Task: Add an event with the title Sales Team Training: Advanced Selling Techniques and Closing Strategies, date '2024/04/17', time 7:30 AM to 9:30 AMand add a description:  Participants will understand the importance of trust in fostering effective collaboration. They will learn strategies to build trust, create a psychologically safe environment, and encourage risk-taking and innovation.Select event color  Grape . Add location for the event as: 456 Palau de la Música Catalana, Barcelona, Spain, logged in from the account softage.5@softage.netand send the event invitation to softage.2@softage.net and softage.3@softage.net. Set a reminder for the event Daily
Action: Mouse moved to (65, 119)
Screenshot: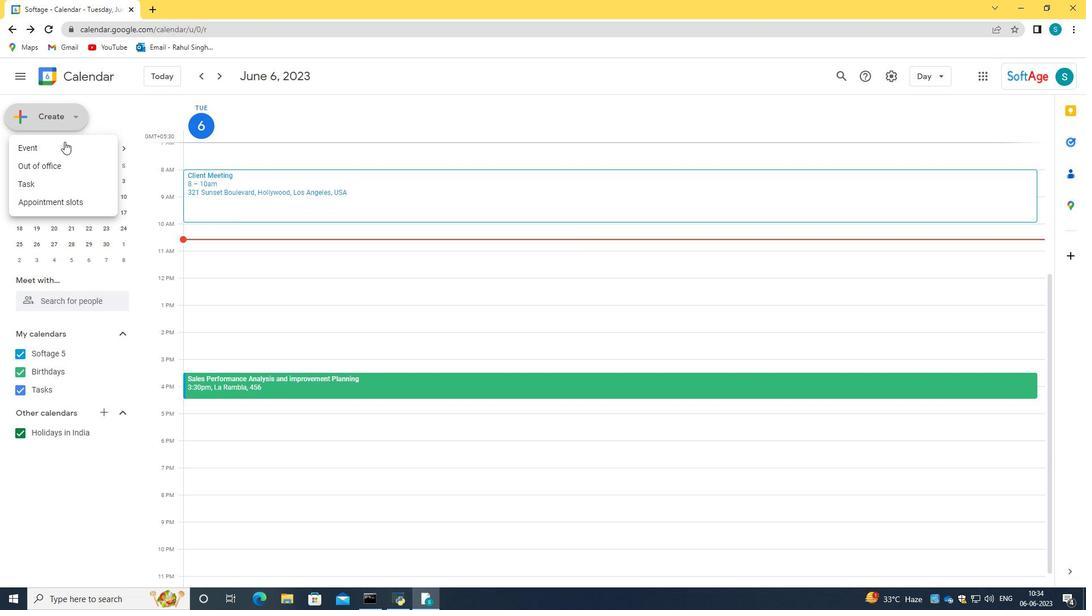 
Action: Mouse pressed left at (65, 119)
Screenshot: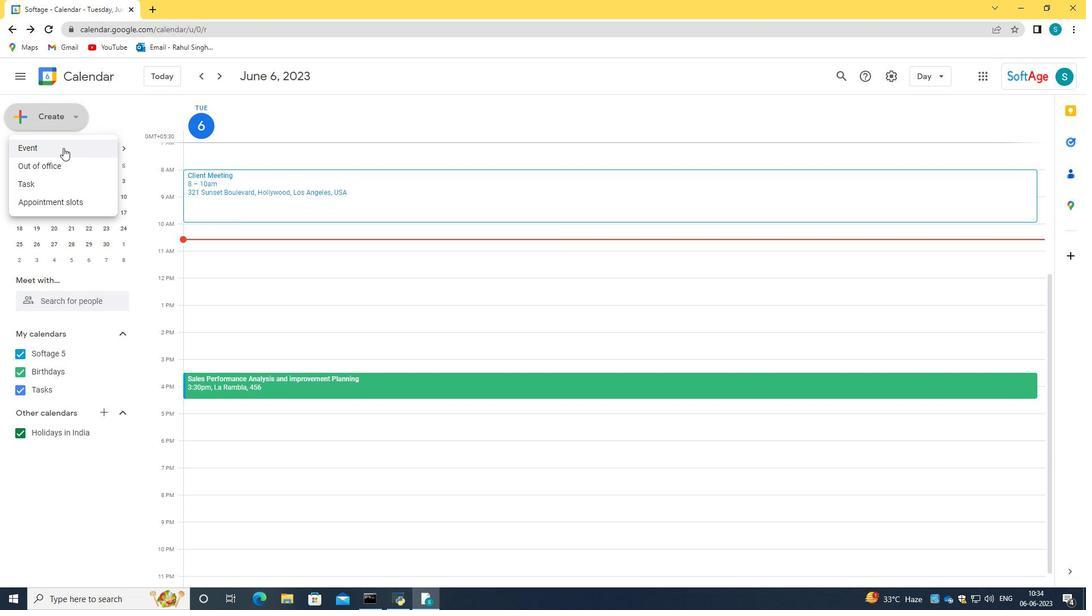 
Action: Mouse moved to (339, 98)
Screenshot: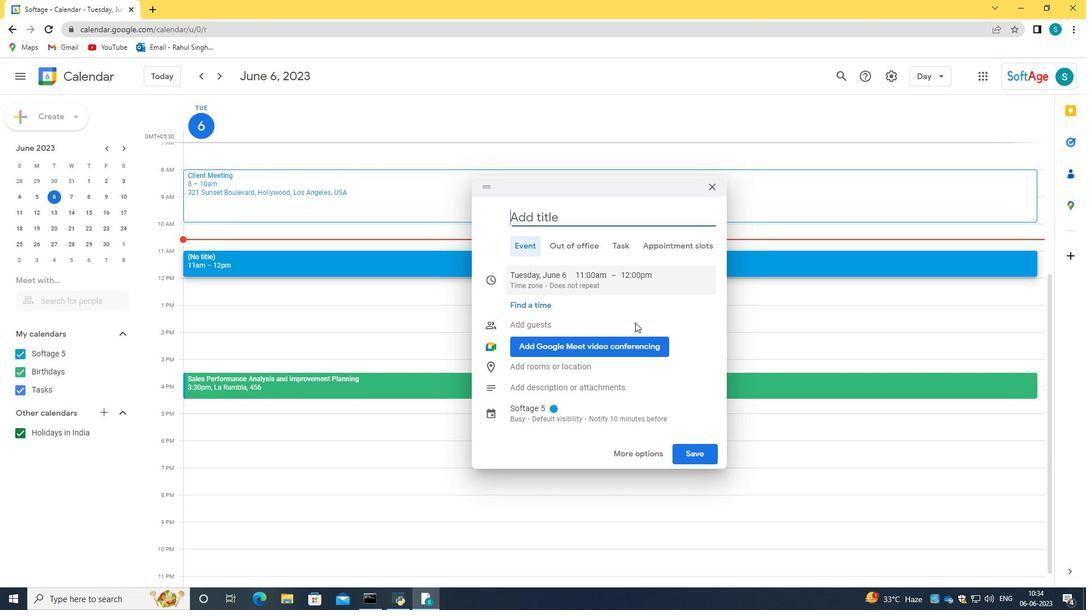
Action: Mouse pressed left at (339, 98)
Screenshot: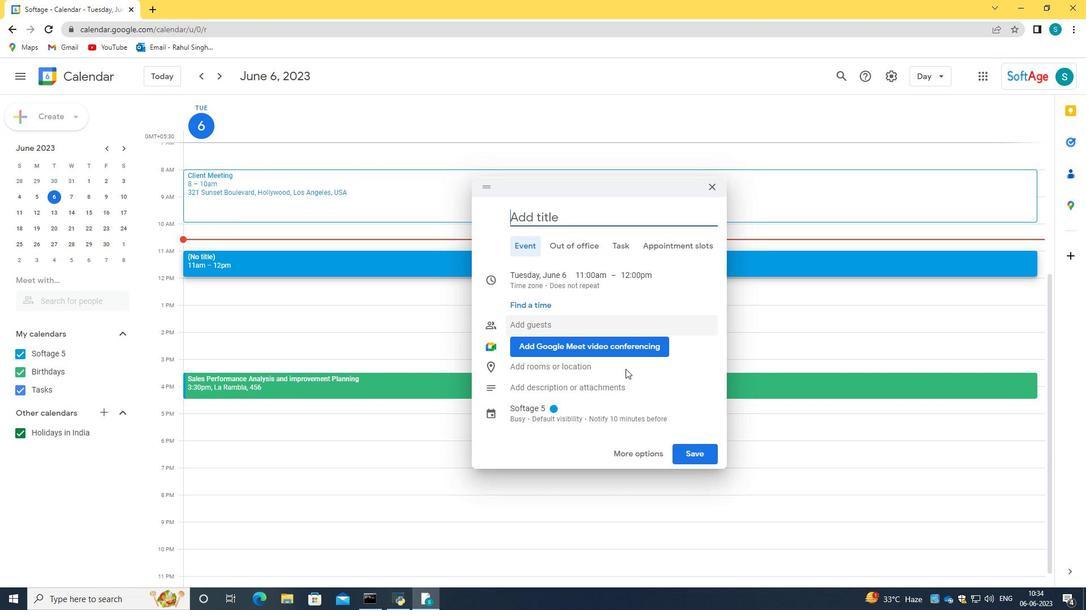 
Action: Mouse moved to (716, 174)
Screenshot: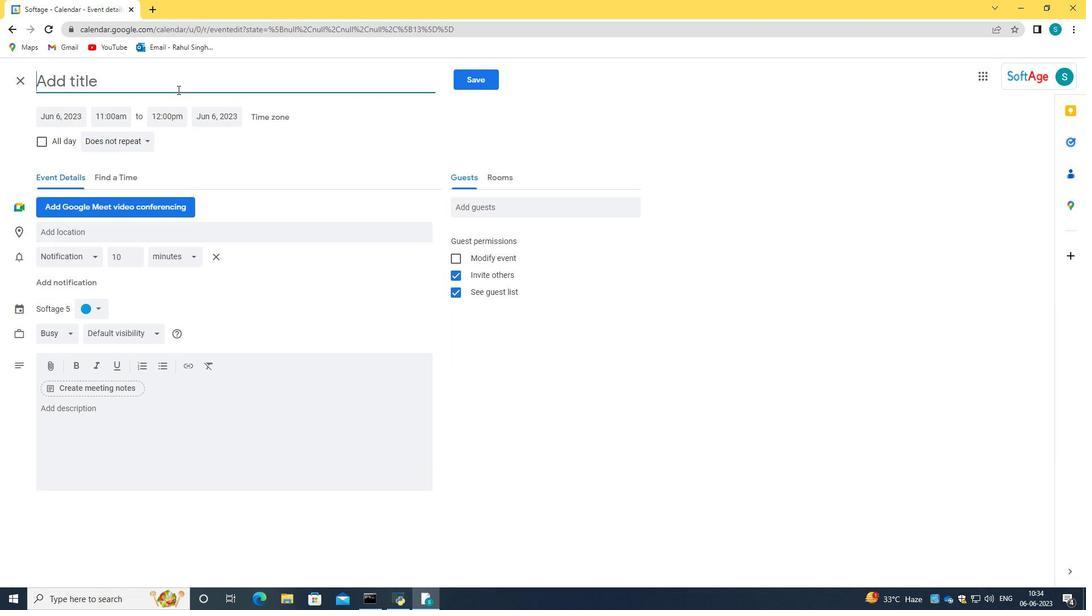 
Action: Mouse pressed left at (716, 174)
Screenshot: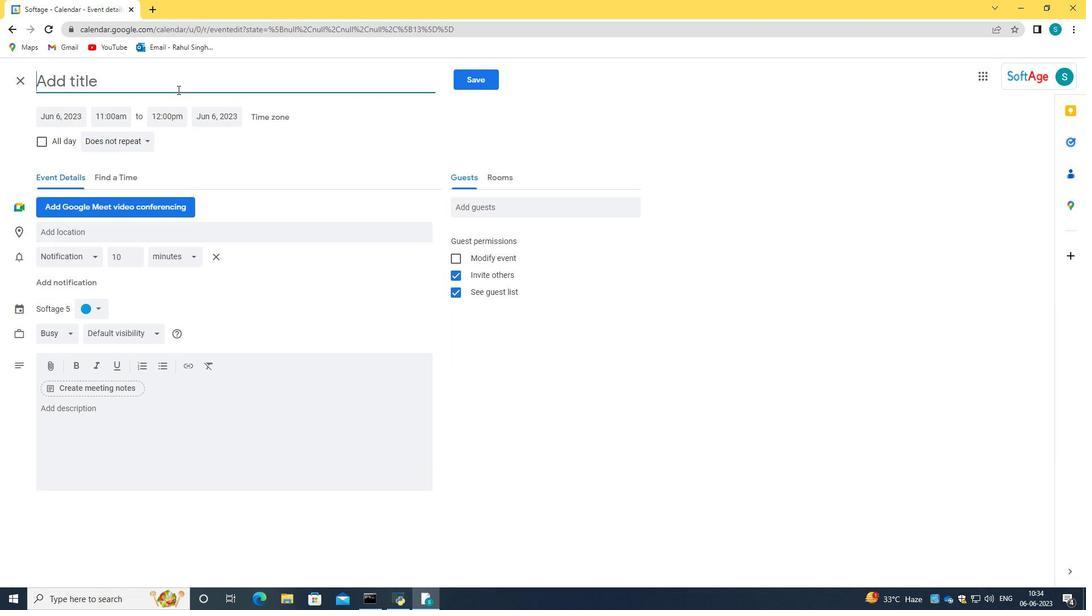 
Action: Mouse moved to (71, 119)
Screenshot: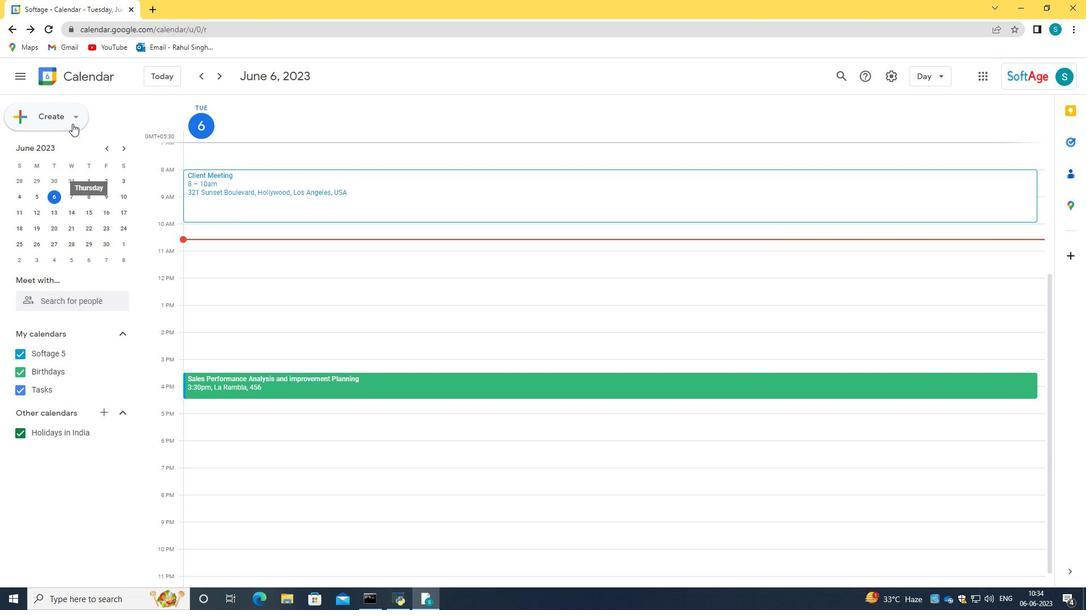 
Action: Mouse pressed left at (71, 119)
Screenshot: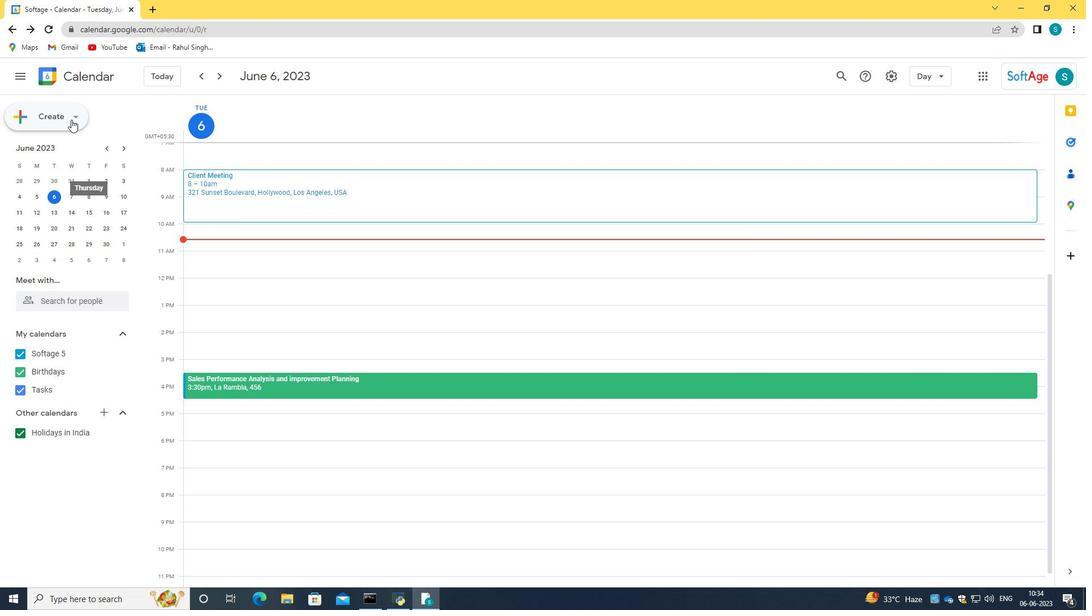 
Action: Mouse moved to (63, 148)
Screenshot: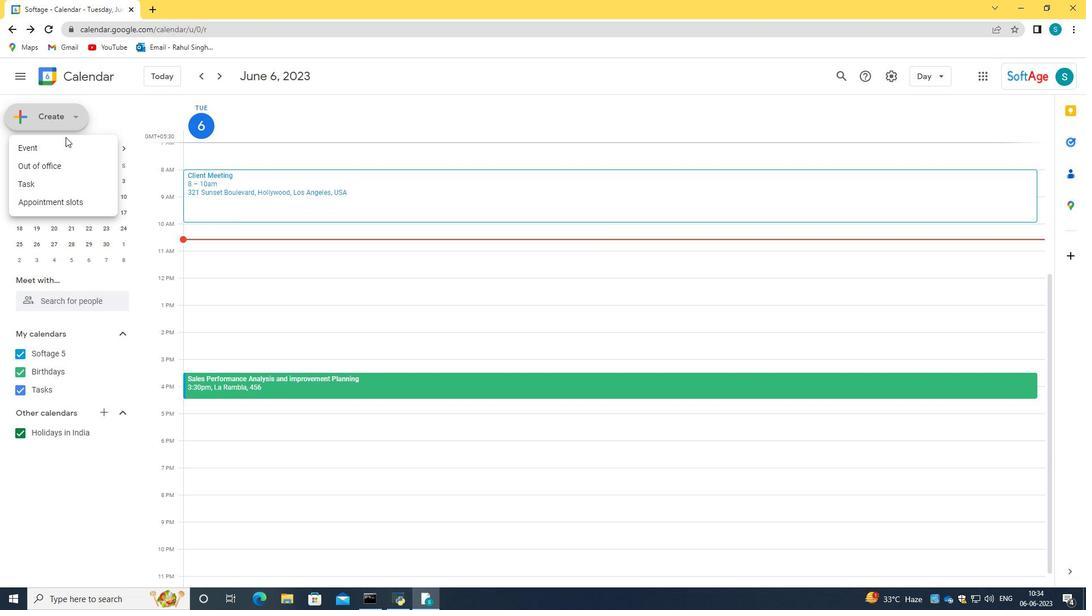 
Action: Mouse pressed left at (63, 148)
Screenshot: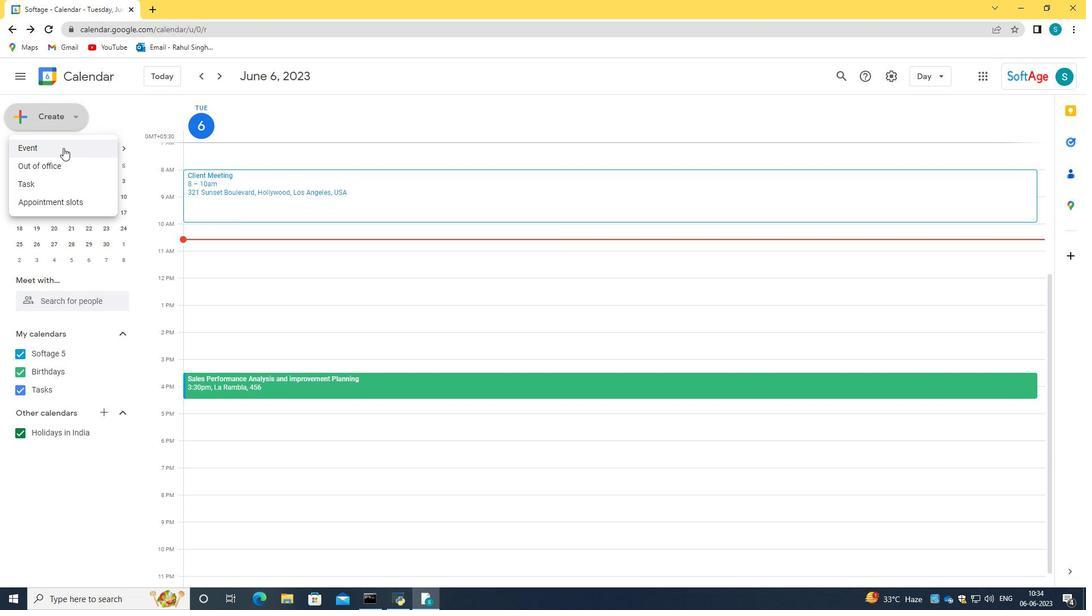 
Action: Mouse moved to (633, 455)
Screenshot: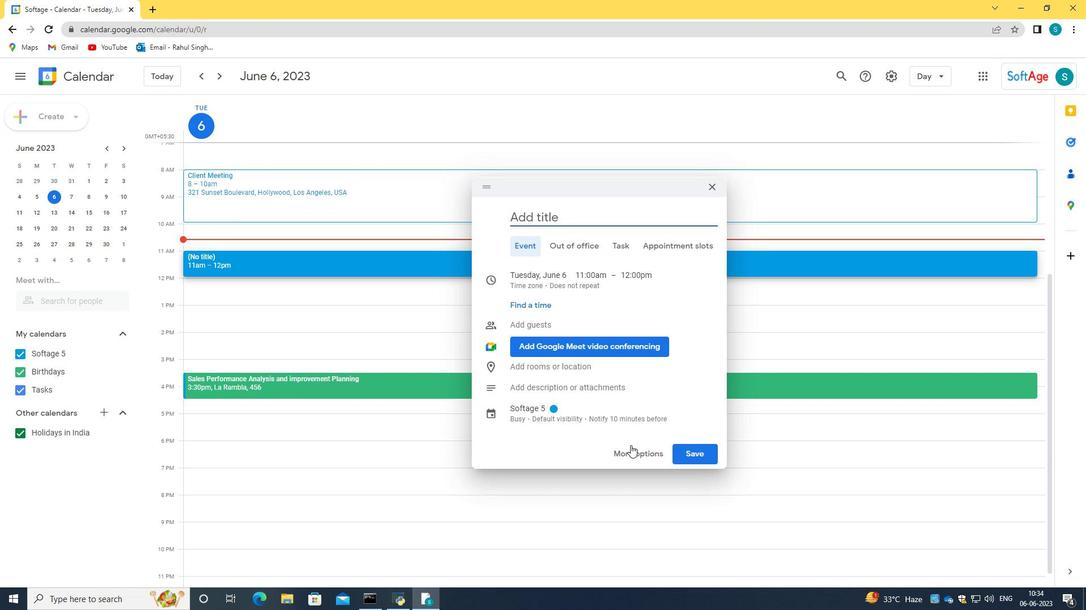 
Action: Mouse pressed left at (633, 455)
Screenshot: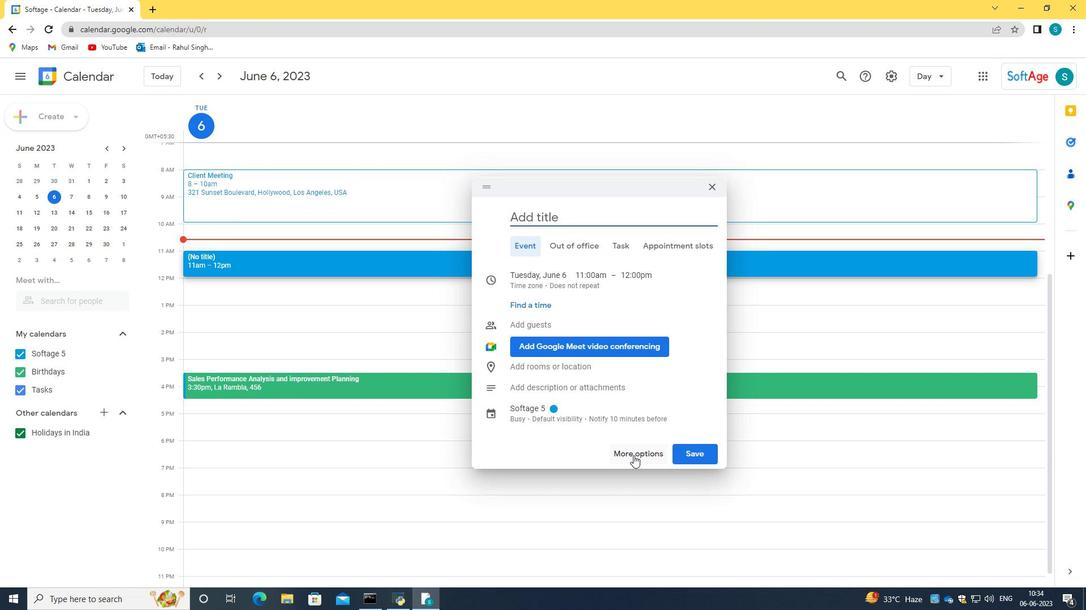 
Action: Mouse moved to (177, 89)
Screenshot: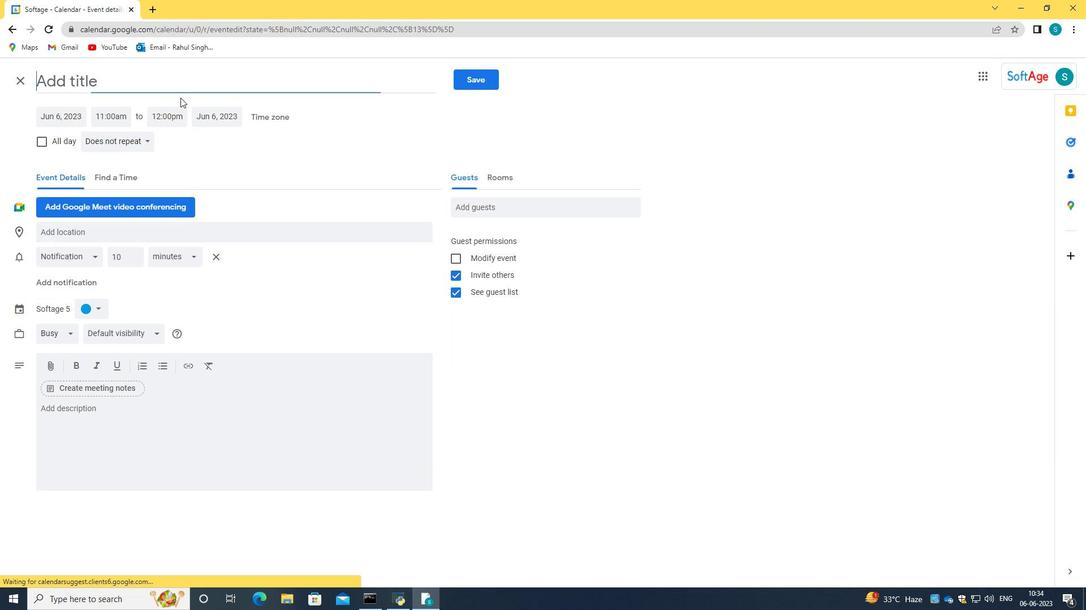 
Action: Mouse pressed left at (177, 89)
Screenshot: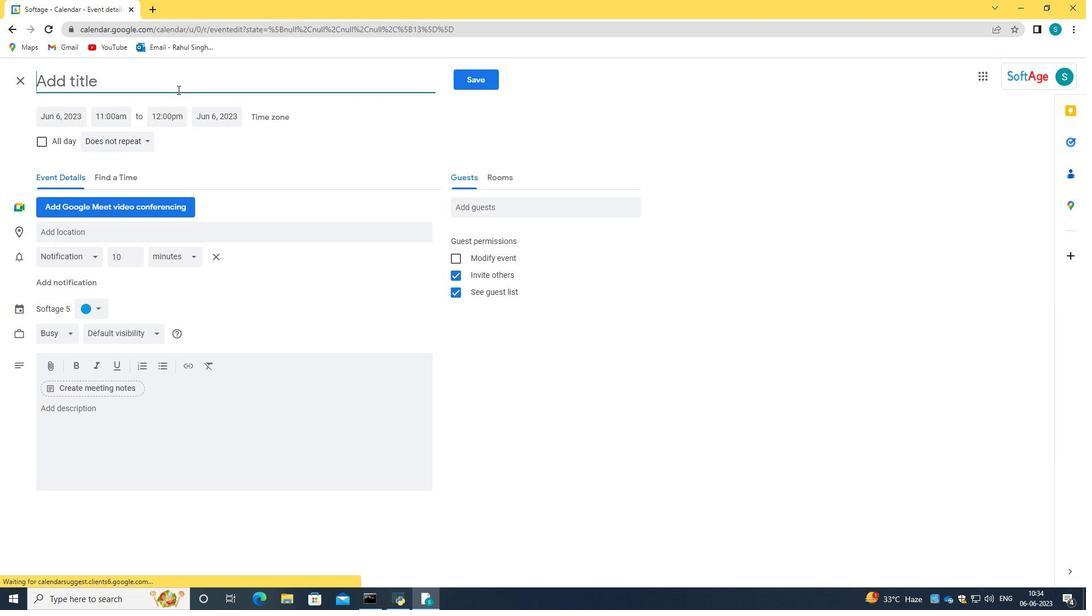
Action: Key pressed <Key.caps_lock>T<Key.backspace>S<Key.caps_lock>ales<Key.space><Key.caps_lock>T<Key.caps_lock>eam<Key.space><Key.caps_lock>T<Key.caps_lock>rainign<Key.backspace><Key.backspace>ng<Key.shift_r>:<Key.space><Key.caps_lock>A<Key.caps_lock>da<Key.backspace>vancesd<Key.backspace><Key.backspace>d<Key.space><Key.caps_lock>S<Key.caps_lock>elling<Key.space><Key.caps_lock>TW<Key.backspace><Key.caps_lock>echniques<Key.space>and<Key.space><Key.caps_lock>C<Key.caps_lock>losing<Key.space><Key.caps_lock>S<Key.caps_lock>trategies
Screenshot: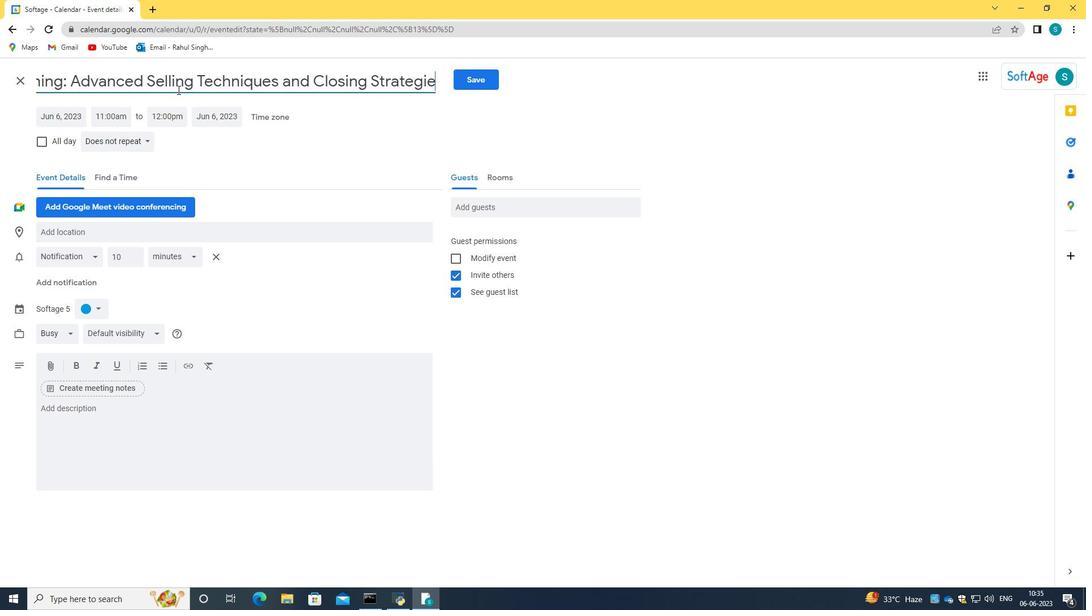 
Action: Mouse moved to (67, 116)
Screenshot: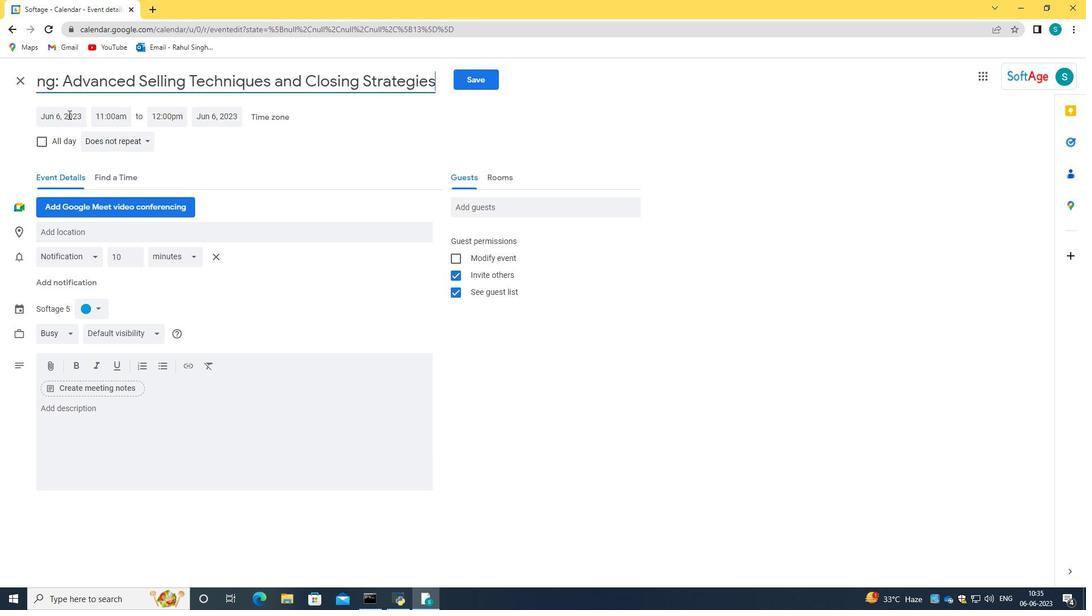 
Action: Mouse pressed left at (67, 116)
Screenshot: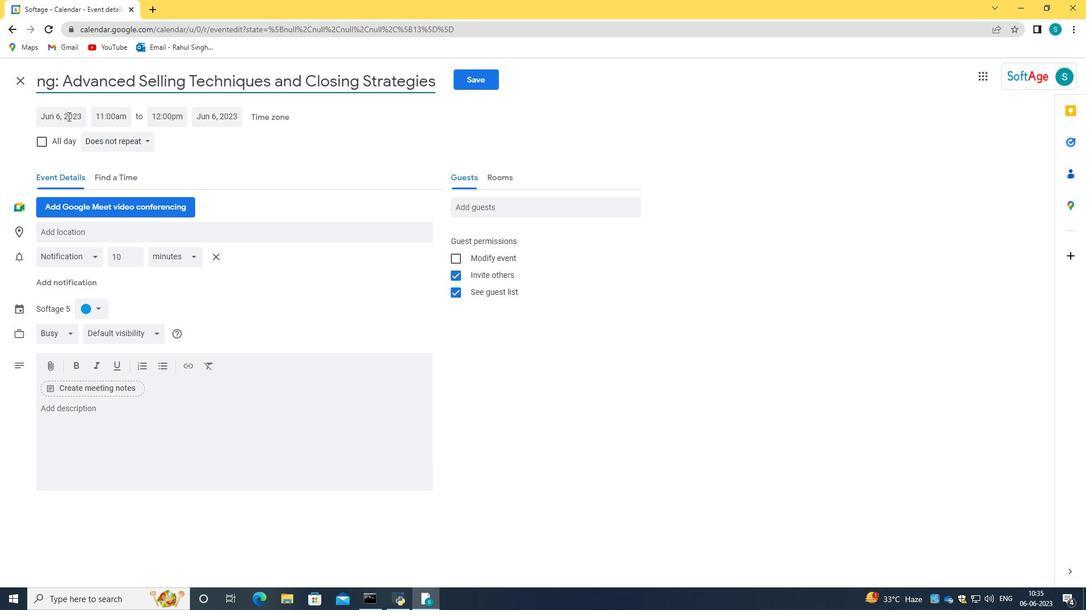 
Action: Key pressed 2024/04/17<Key.tab>07<Key.shift_r>:30<Key.space>am<Key.tab>09<Key.shift_r>:30<Key.space>am
Screenshot: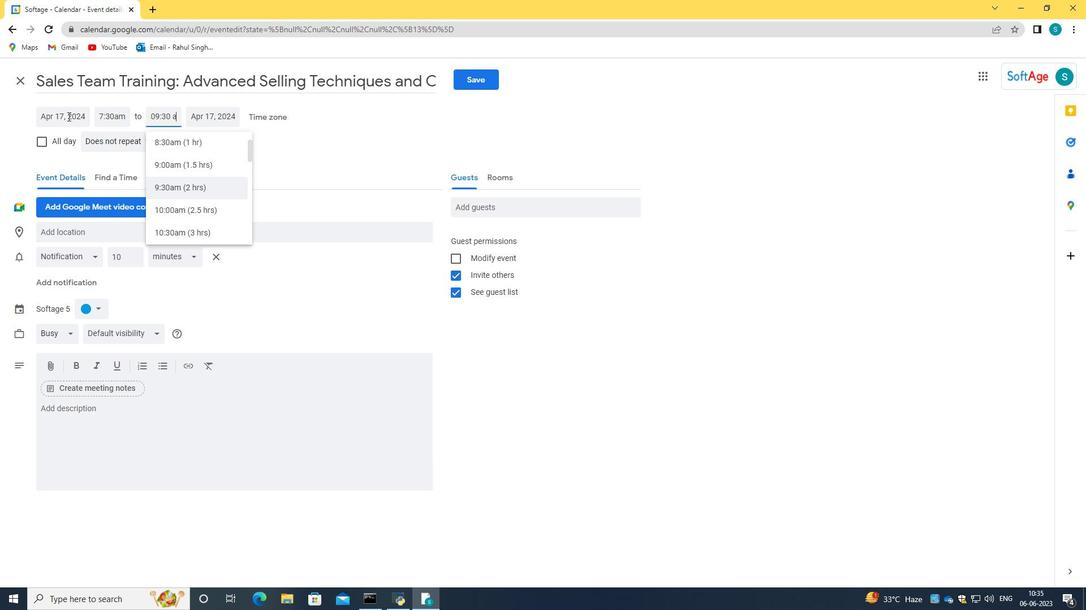 
Action: Mouse moved to (181, 186)
Screenshot: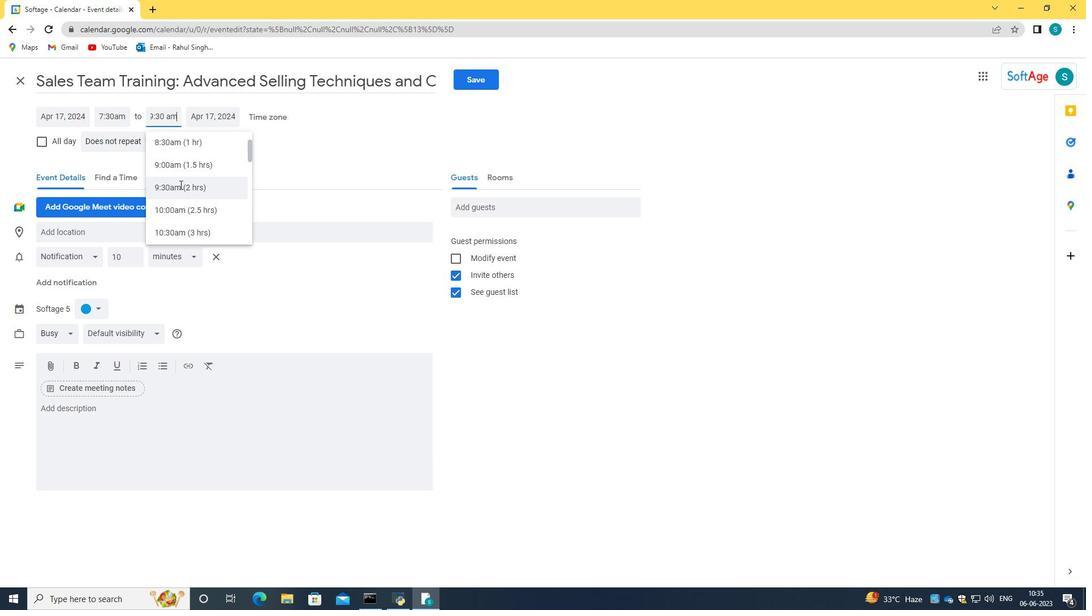 
Action: Mouse pressed left at (181, 186)
Screenshot: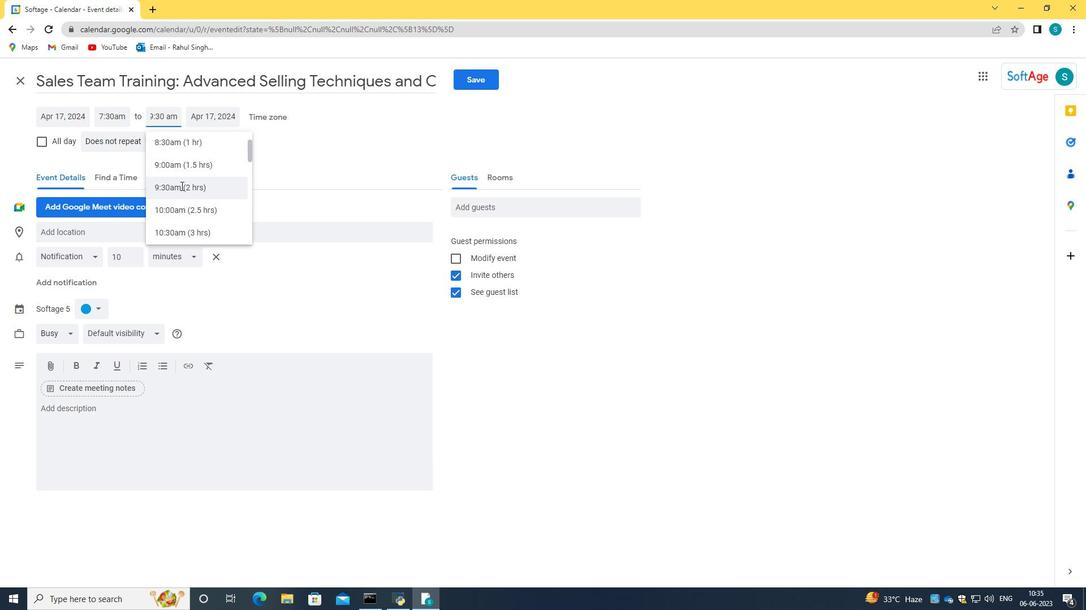 
Action: Mouse moved to (166, 432)
Screenshot: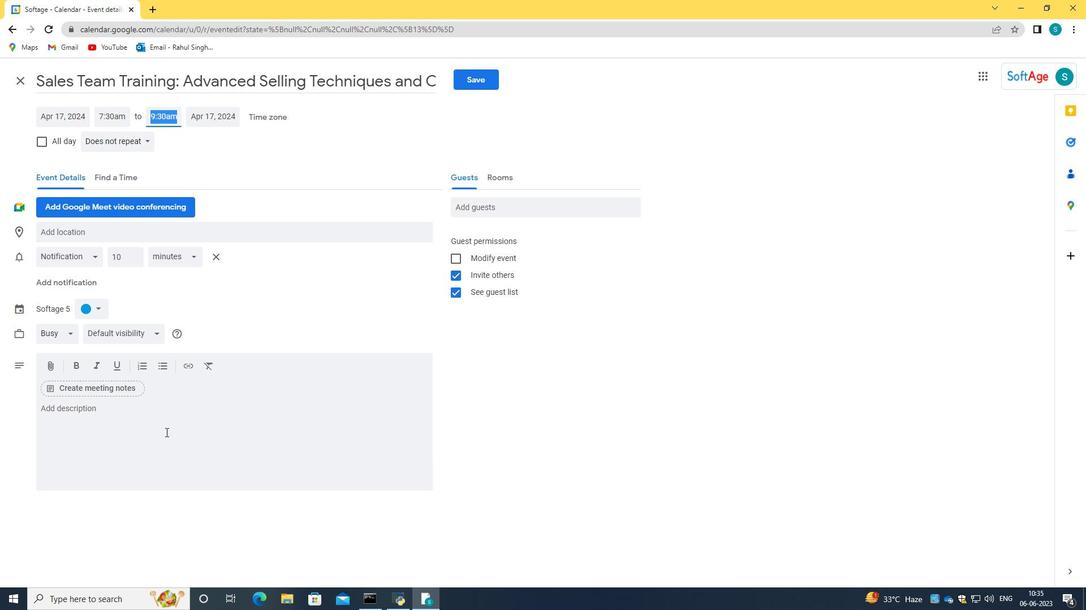 
Action: Mouse pressed left at (166, 432)
Screenshot: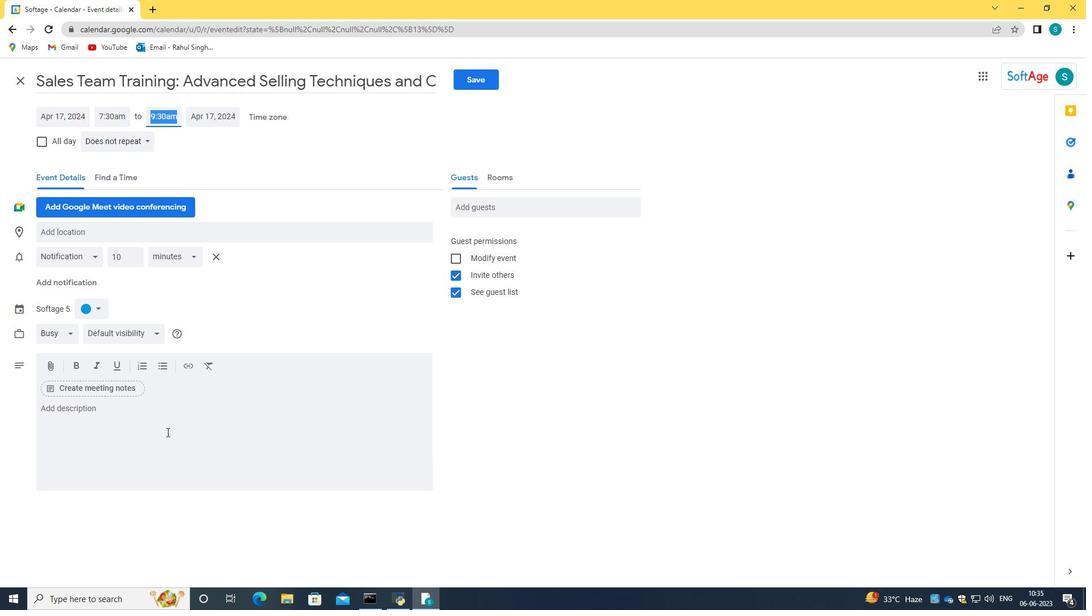 
Action: Key pressed <Key.caps_lock>P<Key.caps_lock>articipants<Key.space>will<Key.space>understand<Key.space>the<Key.space>importn<Key.backspace>ance<Key.space>of<Key.space>trust<Key.space>in<Key.space>fosteing<Key.space>effec<Key.backspace><Key.backspace><Key.backspace><Key.backspace><Key.backspace><Key.backspace><Key.backspace><Key.backspace><Key.backspace><Key.backspace><Key.backspace>tering<Key.space>effective<Key.space>collaboration.<Key.space><Key.caps_lock>T<Key.caps_lock>hey<Key.space>will<Key.space>learn<Key.space>stratefie<Key.backspace><Key.backspace><Key.backspace>gies<Key.space>to<Key.space>build<Key.space>trust,<Key.space>create<Key.space>a<Key.space>psychologicaly<Key.backspace>ly<Key.space>safe<Key.space>environment,<Key.space>and<Key.space>encourage,<Key.backspace><Key.space>risk-taking<Key.space>and<Key.space>innovation.
Screenshot: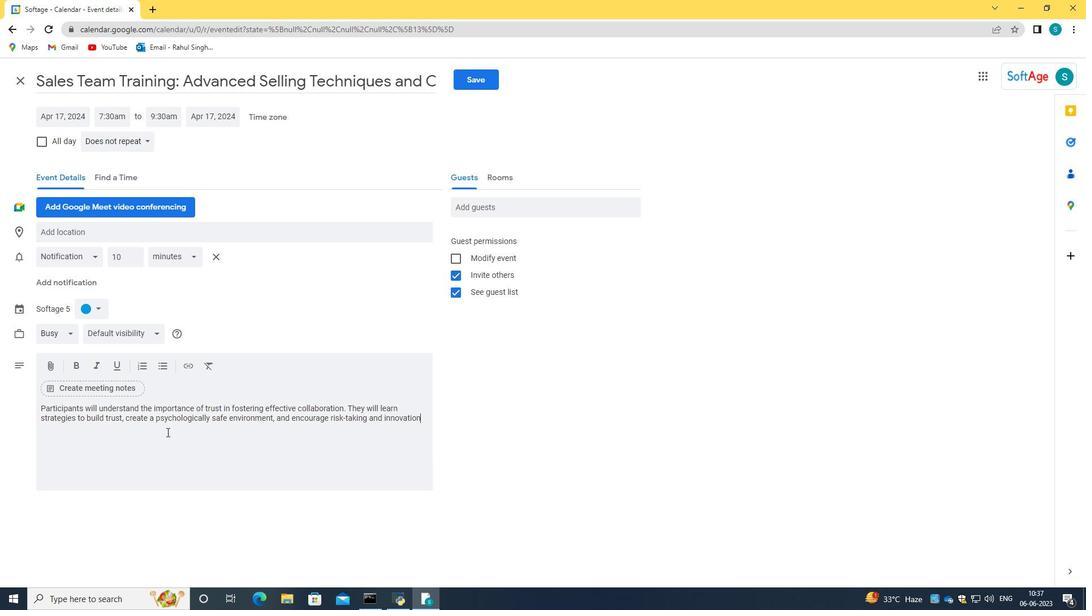 
Action: Mouse moved to (98, 364)
Screenshot: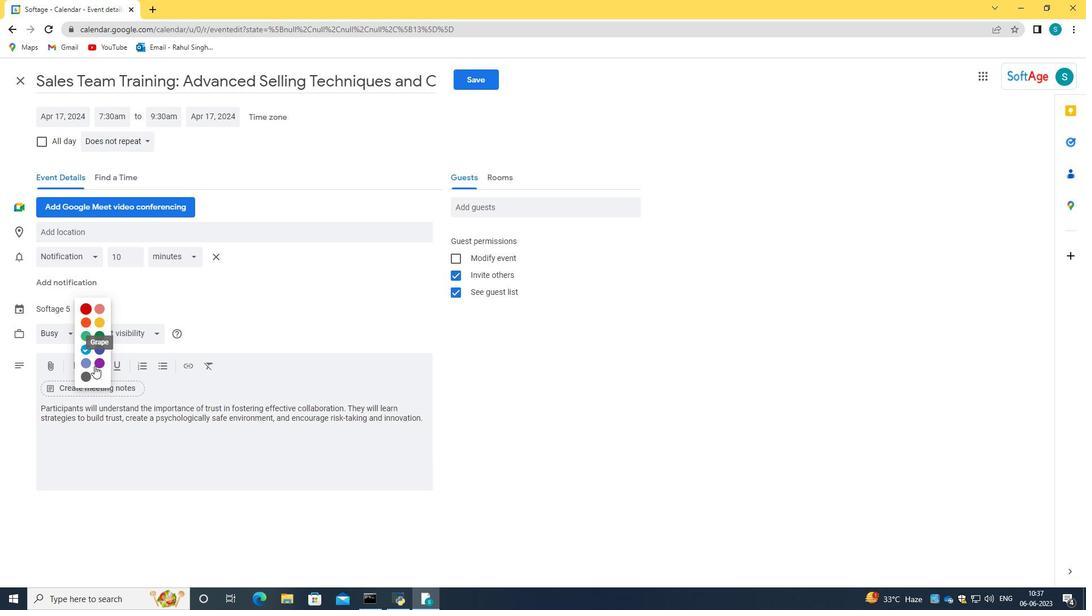 
Action: Mouse pressed left at (98, 364)
Screenshot: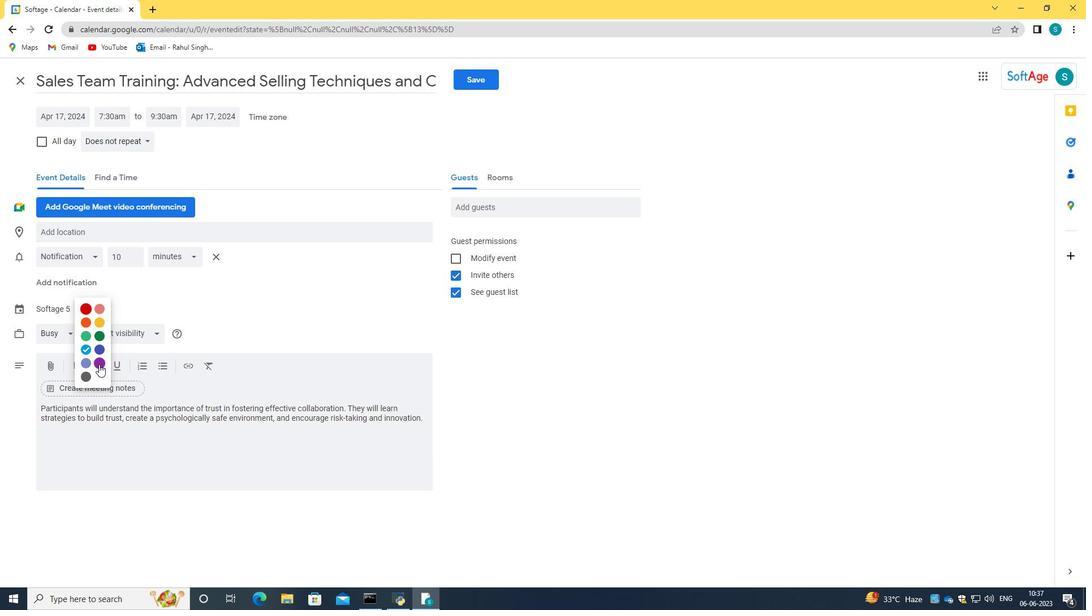 
Action: Mouse moved to (126, 231)
Screenshot: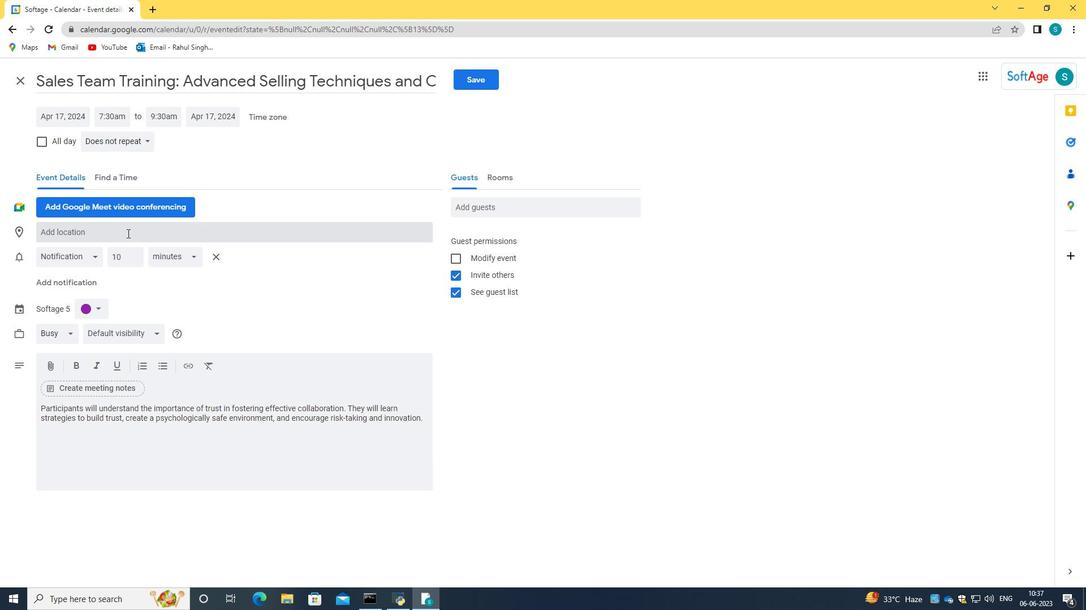 
Action: Mouse pressed left at (126, 231)
Screenshot: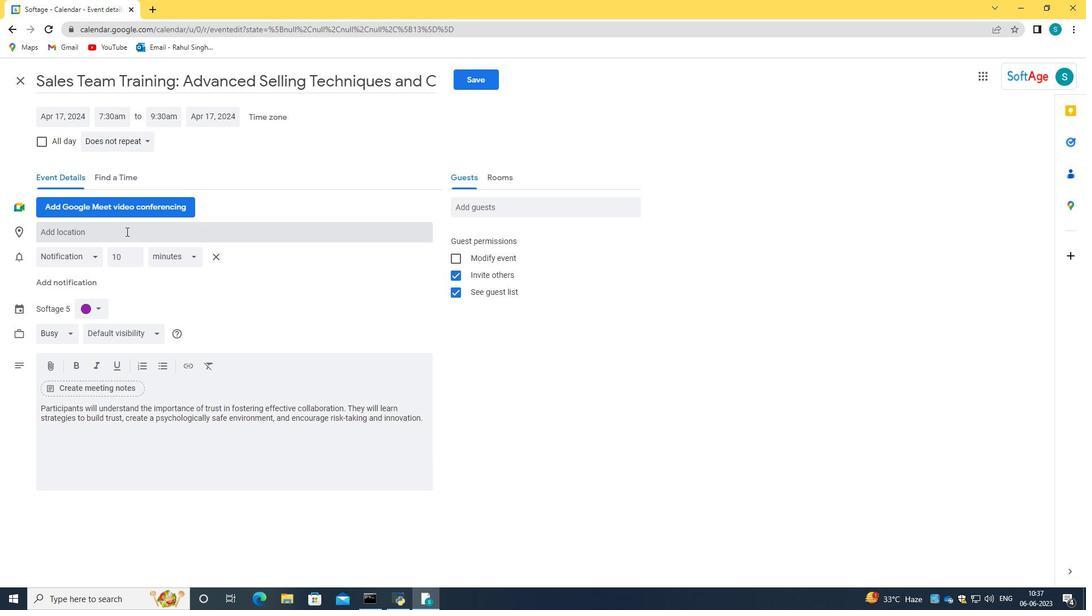 
Action: Key pressed 456<Key.space><Key.caps_lock>P<Key.caps_lock>alau<Key.space>de<Key.space>la<Key.space><Key.caps_lock>M<Key.caps_lock>usica<Key.space><Key.caps_lock>C<Key.caps_lock>atalana,<Key.space>
Screenshot: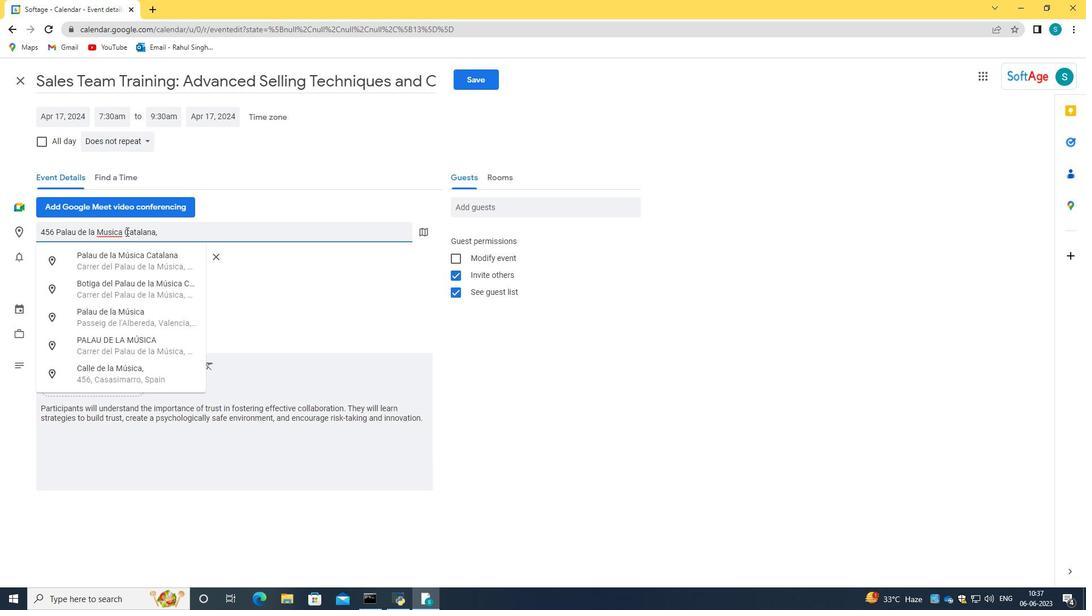 
Action: Mouse moved to (171, 231)
Screenshot: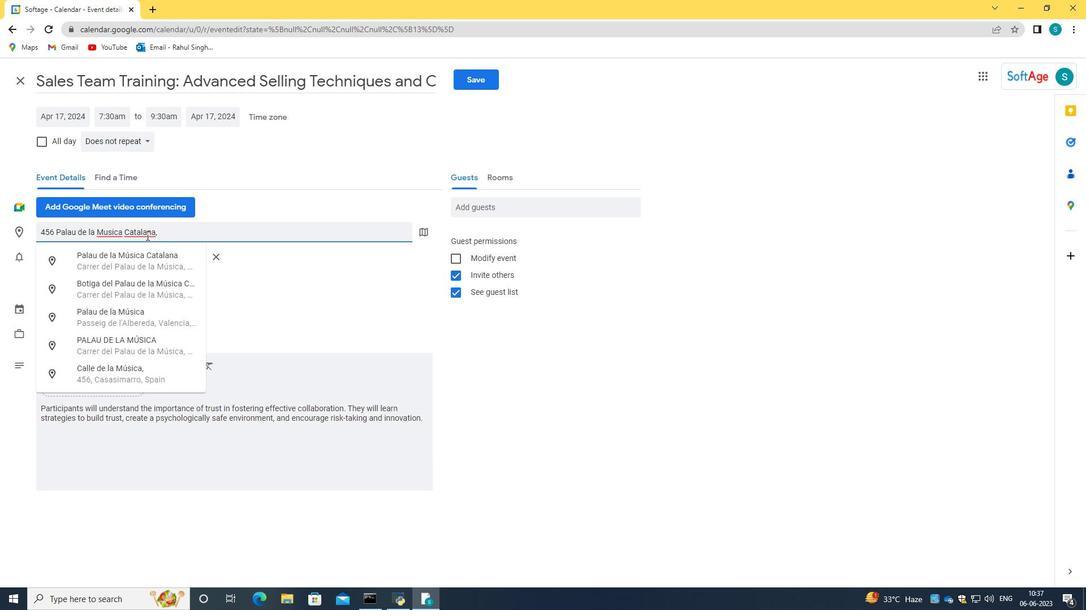 
Action: Key pressed <Key.space>
Screenshot: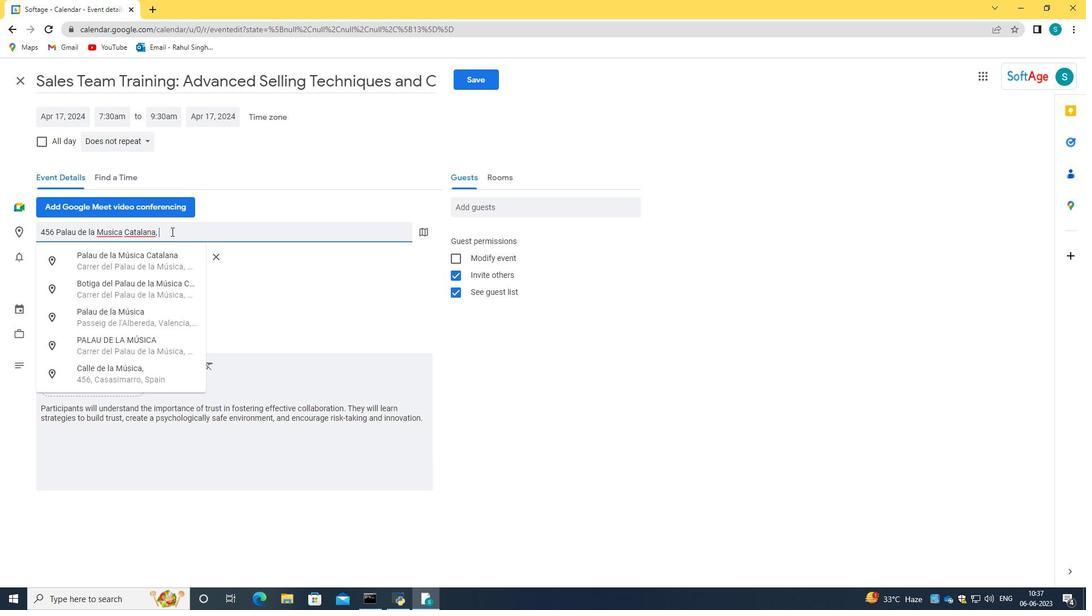 
Action: Mouse pressed left at (171, 231)
Screenshot: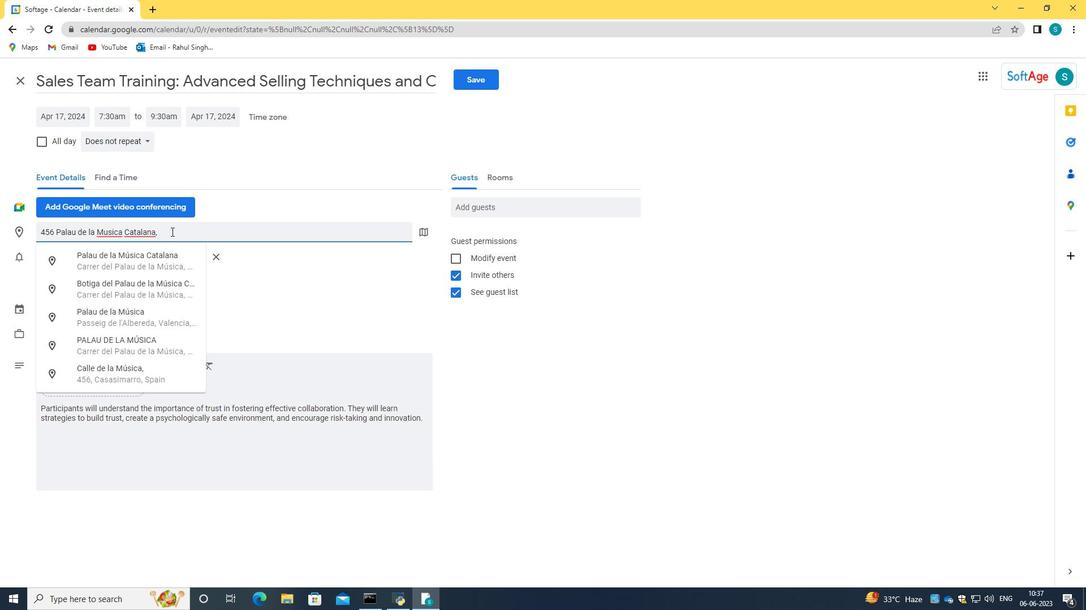
Action: Mouse moved to (163, 231)
Screenshot: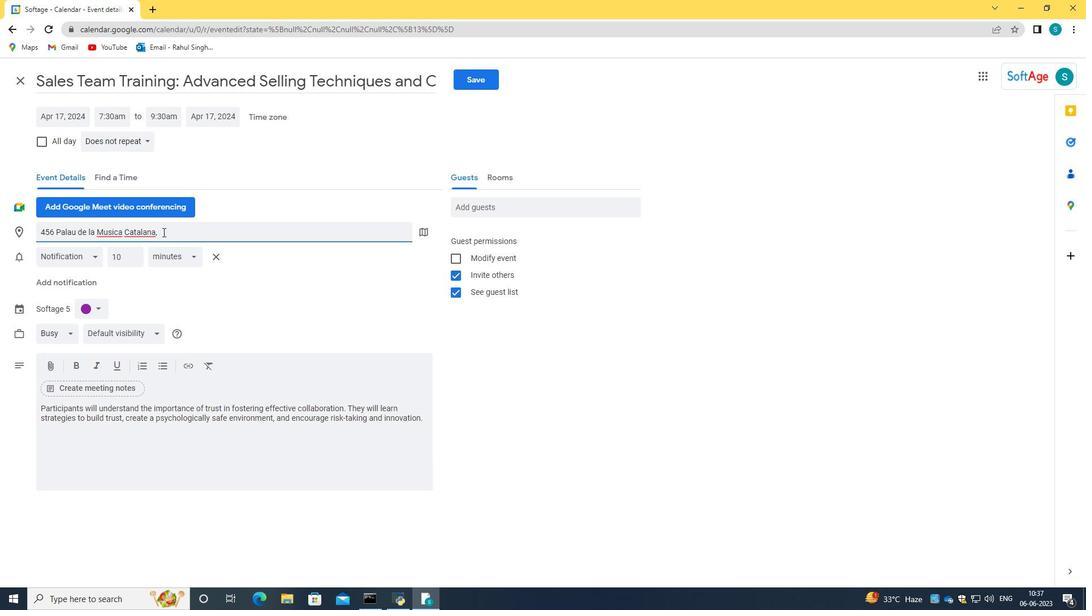 
Action: Key pressed <Key.backspace><Key.caps_lock>B<Key.caps_lock>arcelona<Key.space><Key.backspace>,<Key.space><Key.caps_lock>S<Key.caps_lock>pain
Screenshot: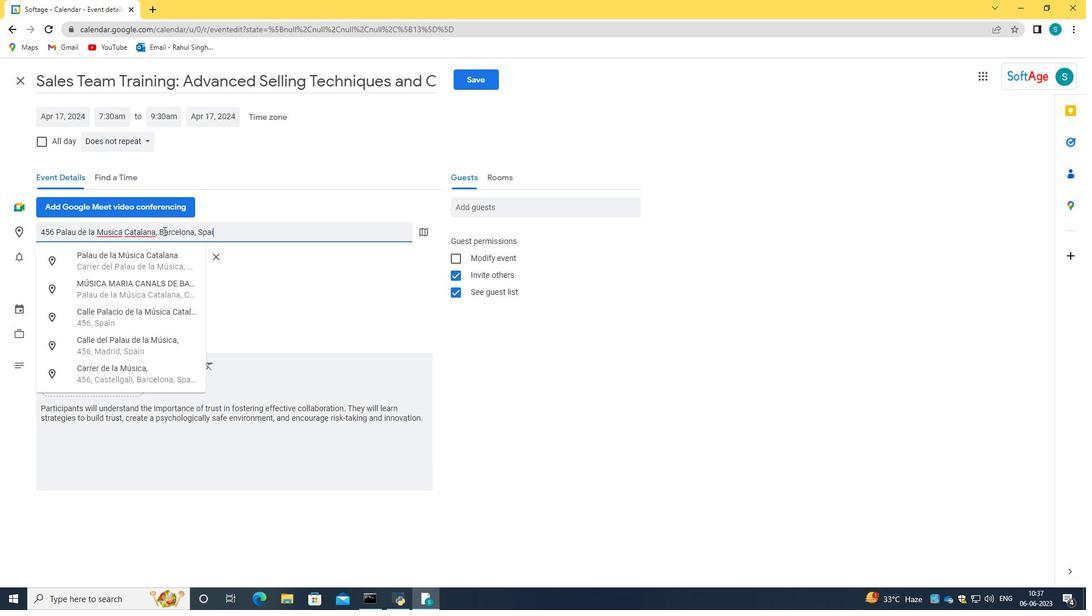 
Action: Mouse moved to (529, 204)
Screenshot: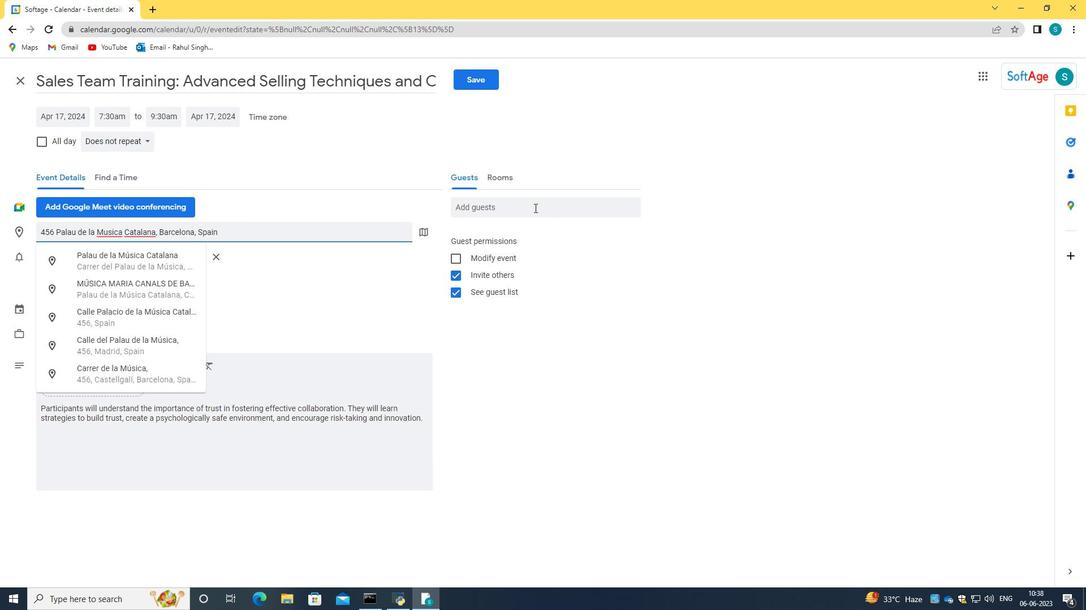 
Action: Mouse pressed left at (529, 204)
Screenshot: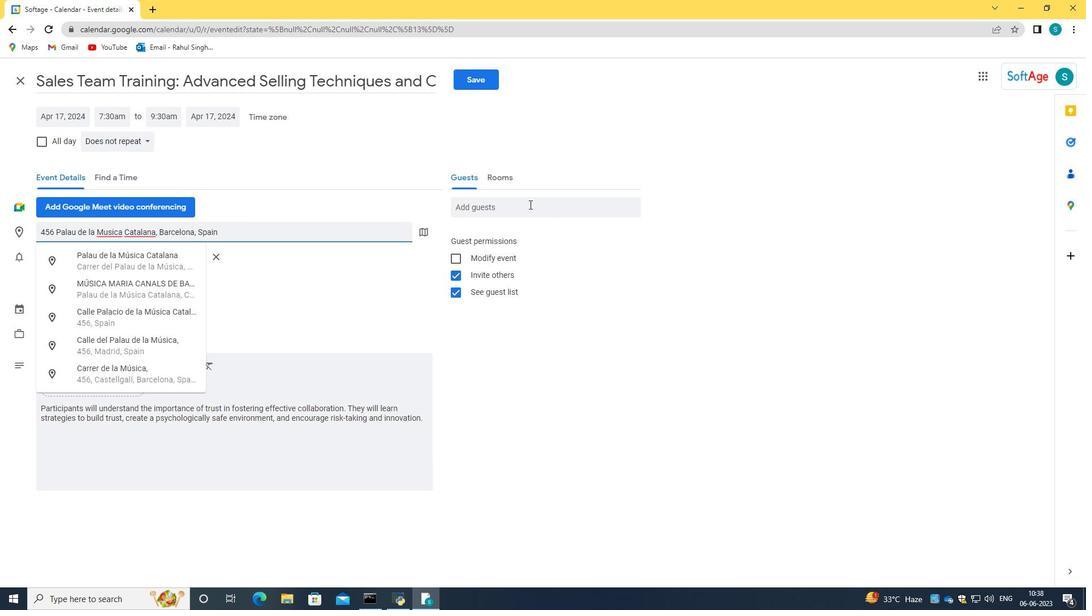 
Action: Key pressed softage.2<Key.shift>@sop<Key.backspace>ftage.net<Key.tab>softage.3<Key.shift>@softage.net
Screenshot: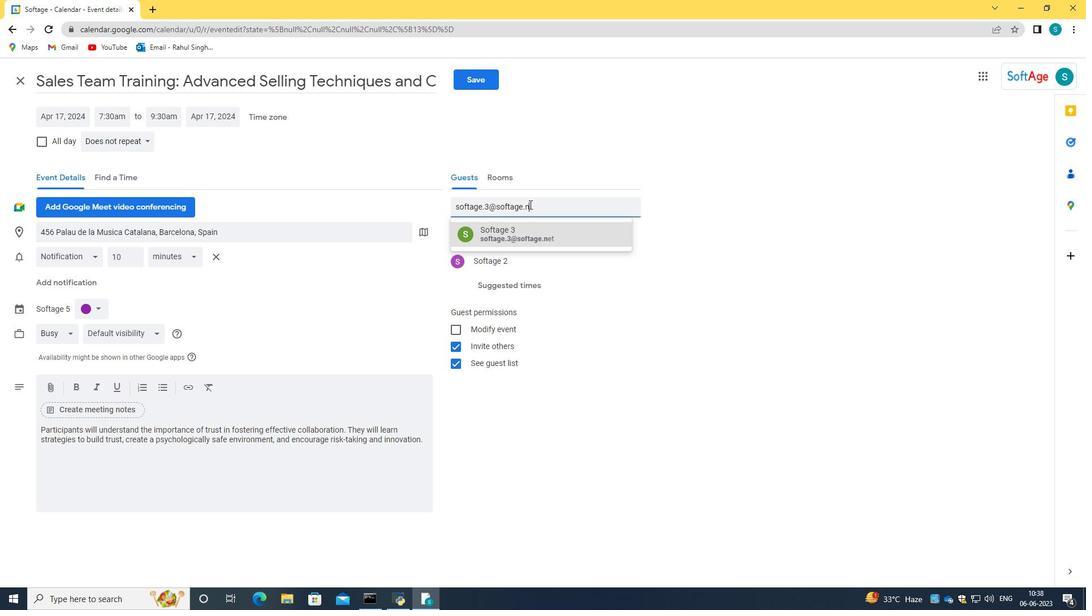 
Action: Mouse moved to (532, 234)
Screenshot: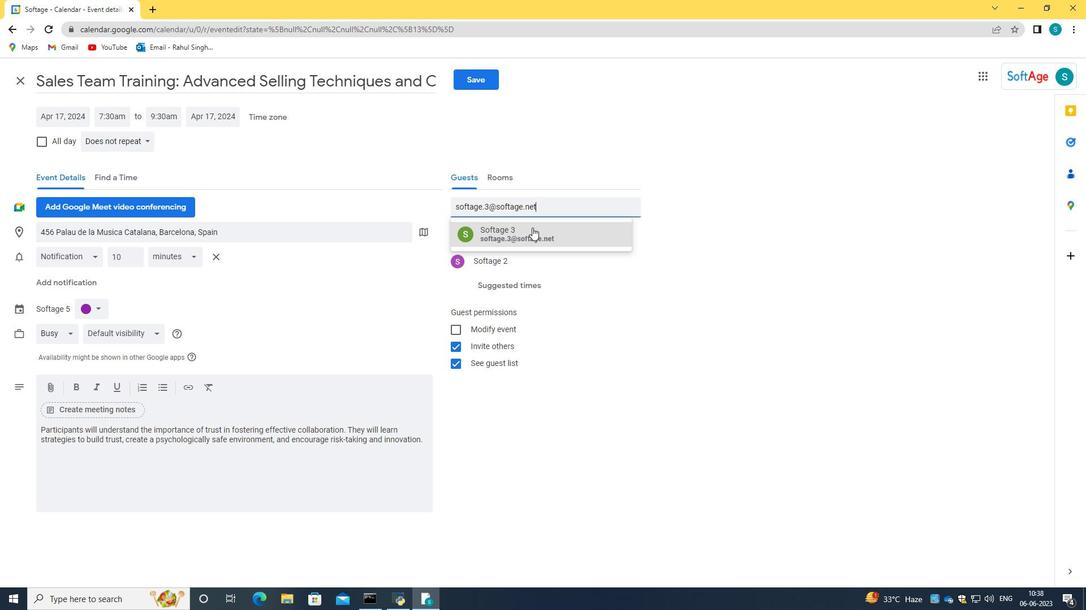 
Action: Mouse pressed left at (532, 234)
Screenshot: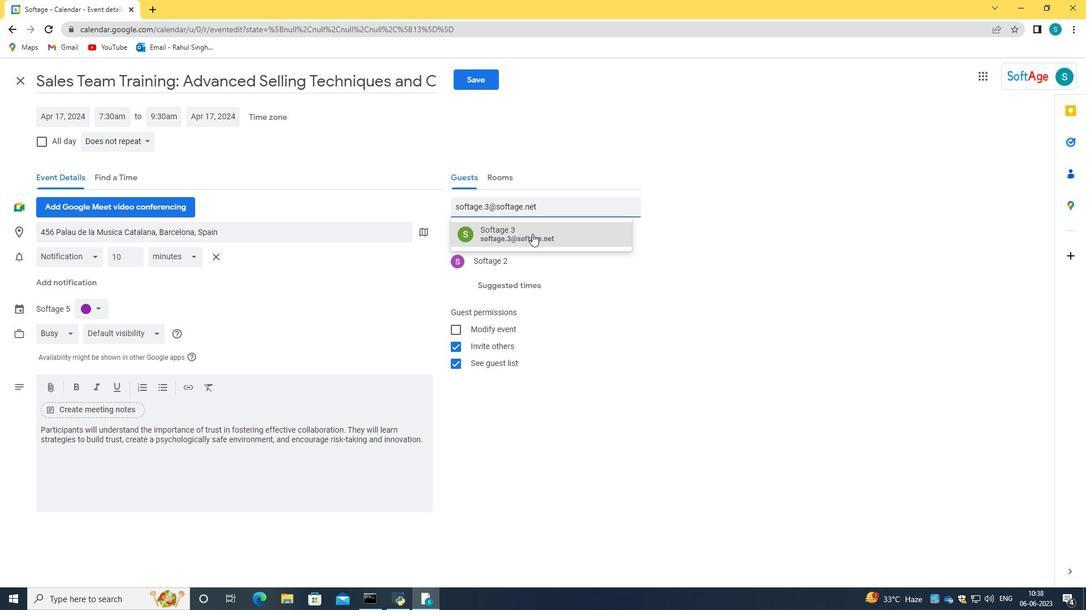 
Action: Mouse moved to (123, 138)
Screenshot: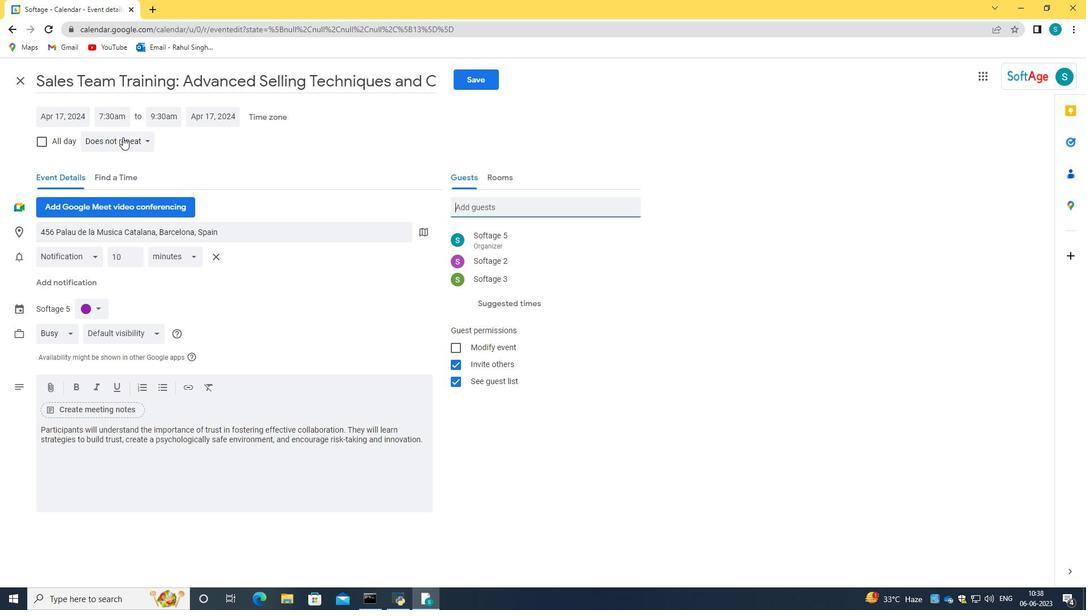 
Action: Mouse pressed left at (123, 138)
Screenshot: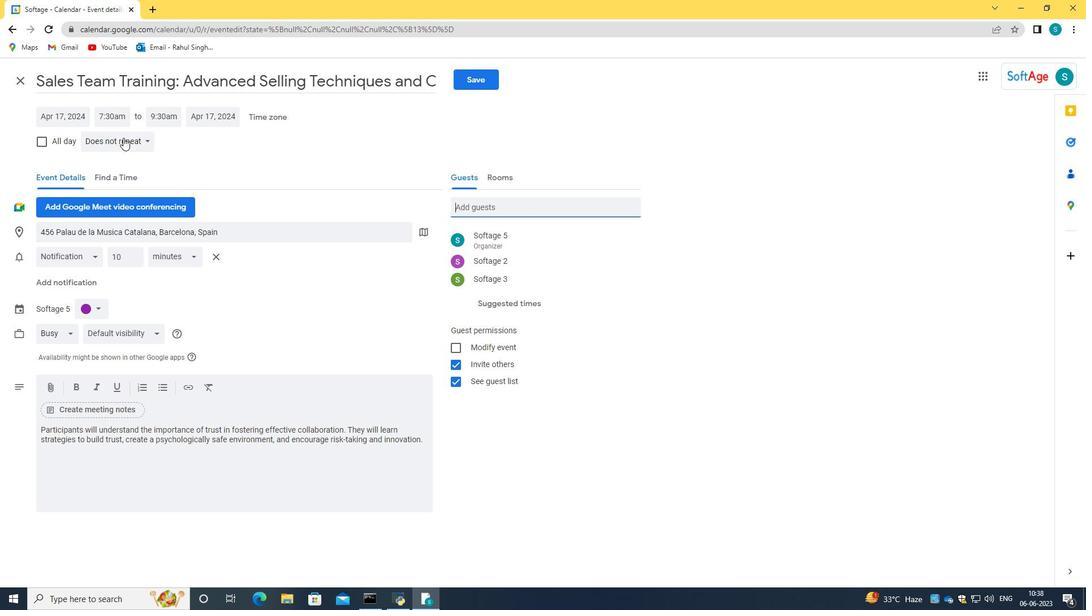 
Action: Mouse moved to (117, 164)
Screenshot: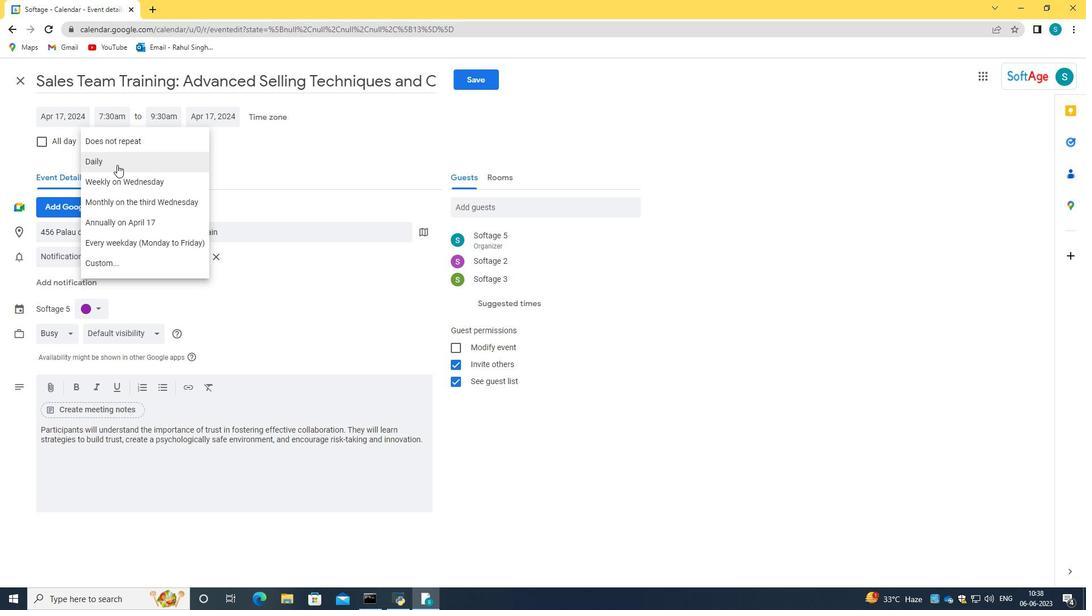 
Action: Mouse pressed left at (117, 164)
Screenshot: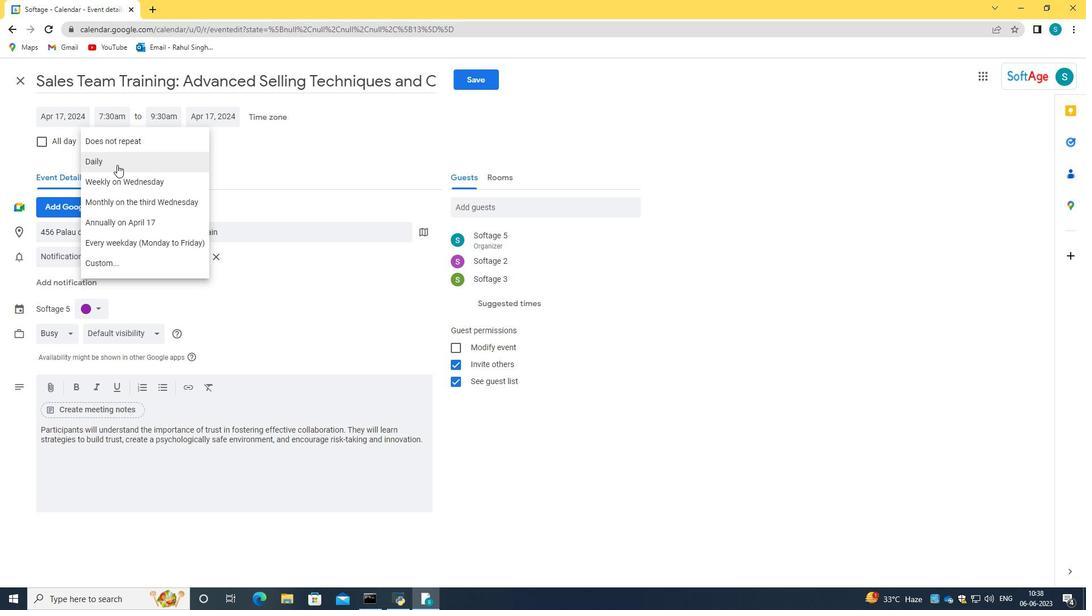 
Action: Mouse moved to (463, 83)
Screenshot: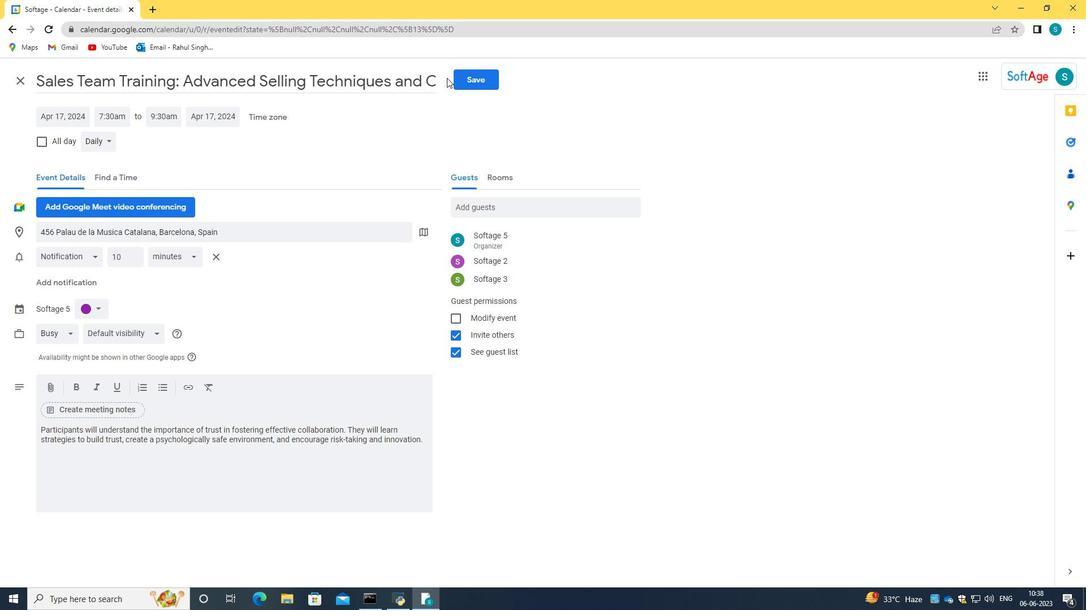 
Action: Mouse pressed left at (463, 83)
Screenshot: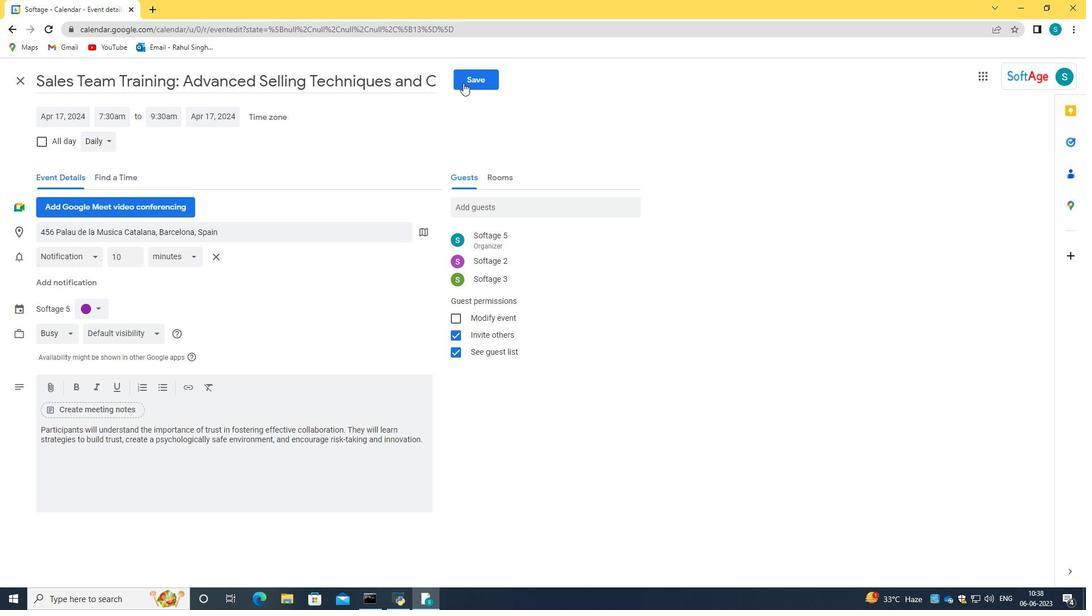 
Action: Mouse moved to (650, 351)
Screenshot: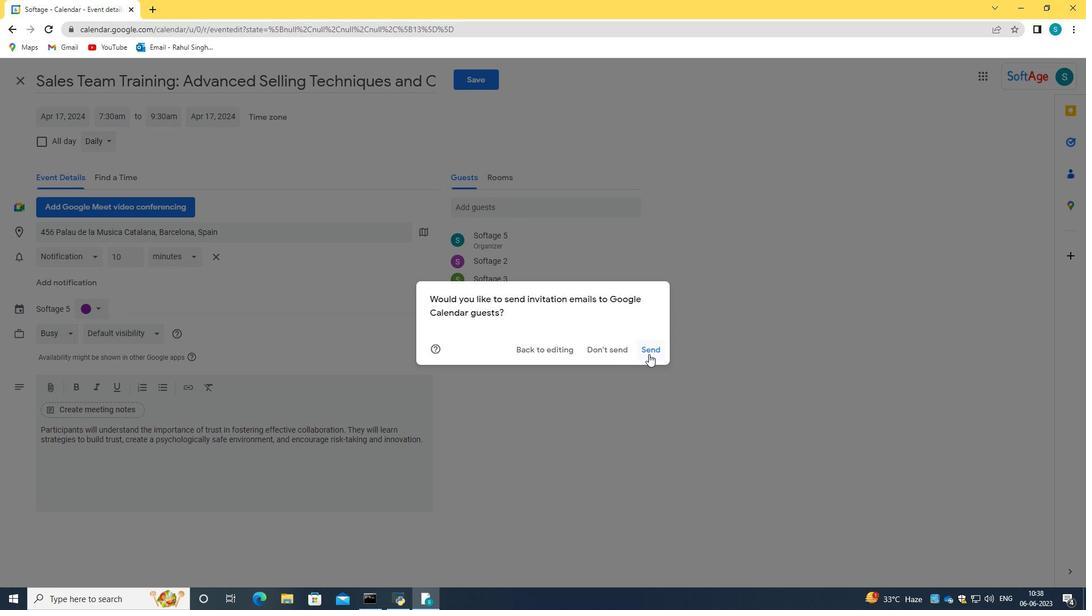 
Action: Mouse pressed left at (650, 351)
Screenshot: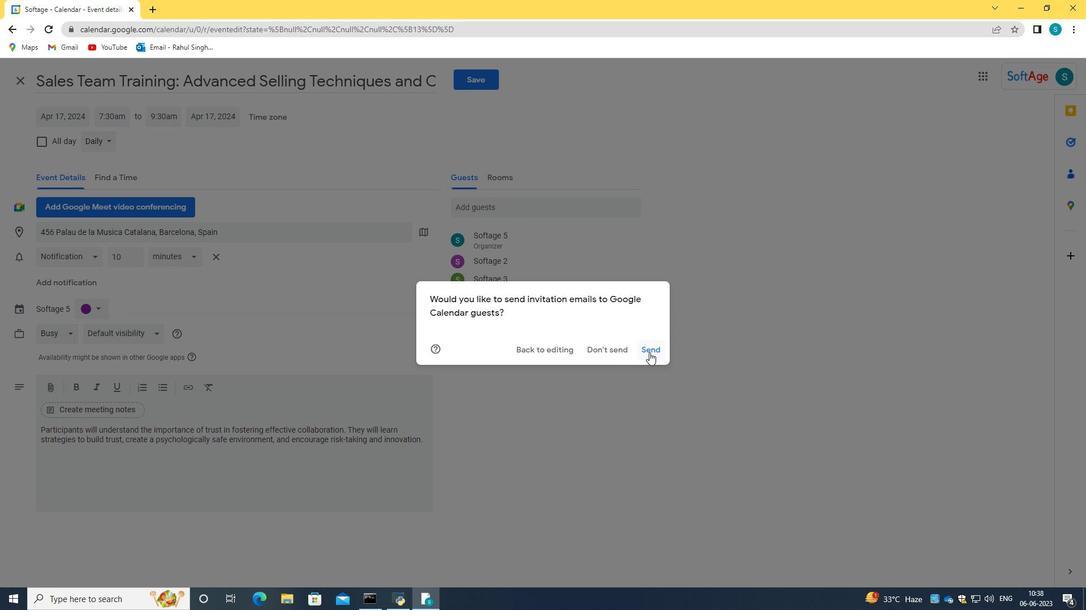 
